 Task: Search for events in the calendar related to 'conference room'.
Action: Mouse moved to (16, 62)
Screenshot: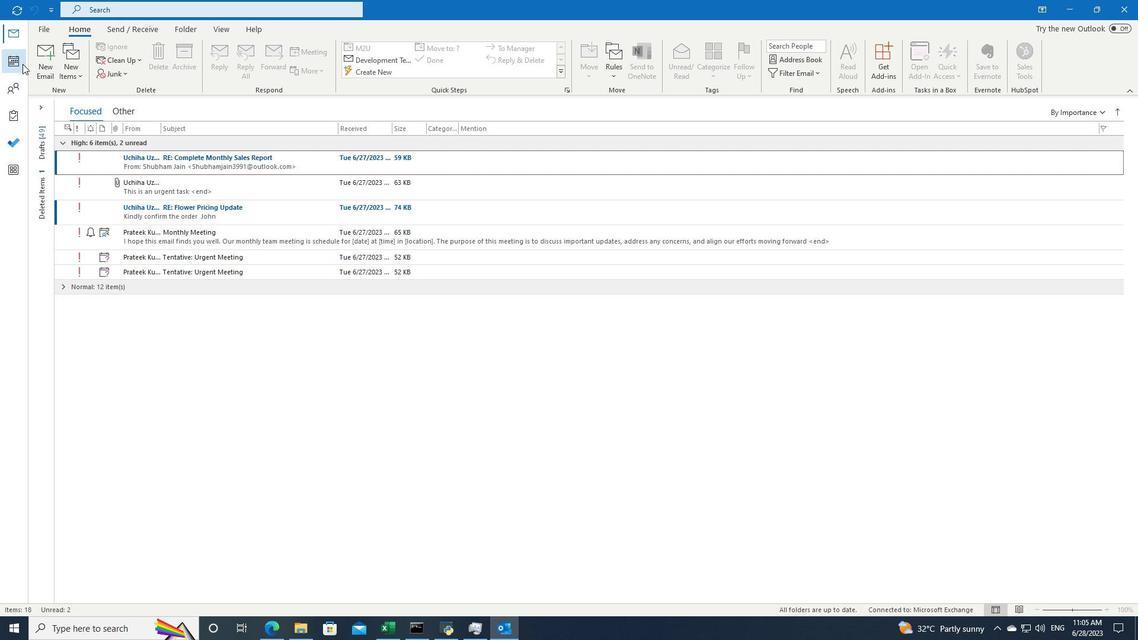 
Action: Mouse pressed left at (16, 62)
Screenshot: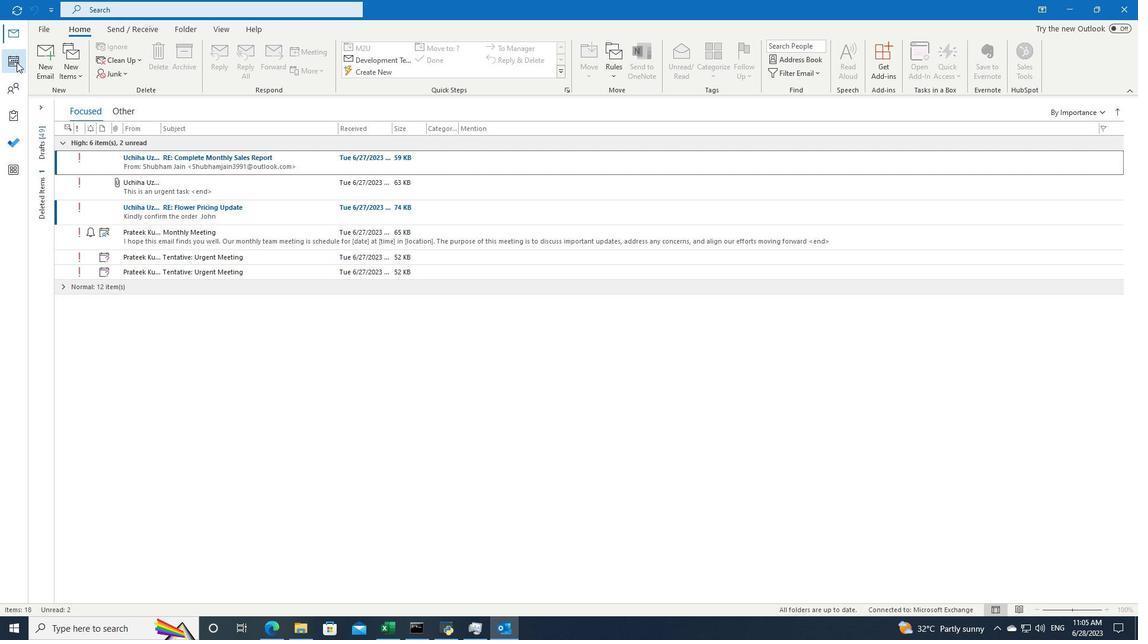 
Action: Mouse moved to (323, 10)
Screenshot: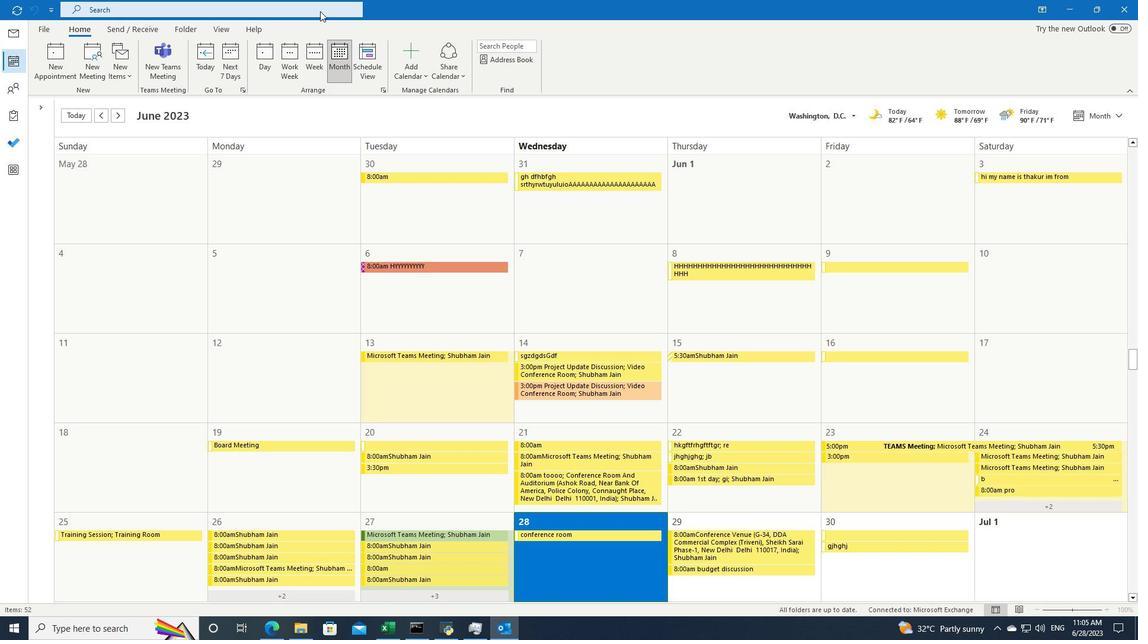 
Action: Mouse pressed left at (323, 10)
Screenshot: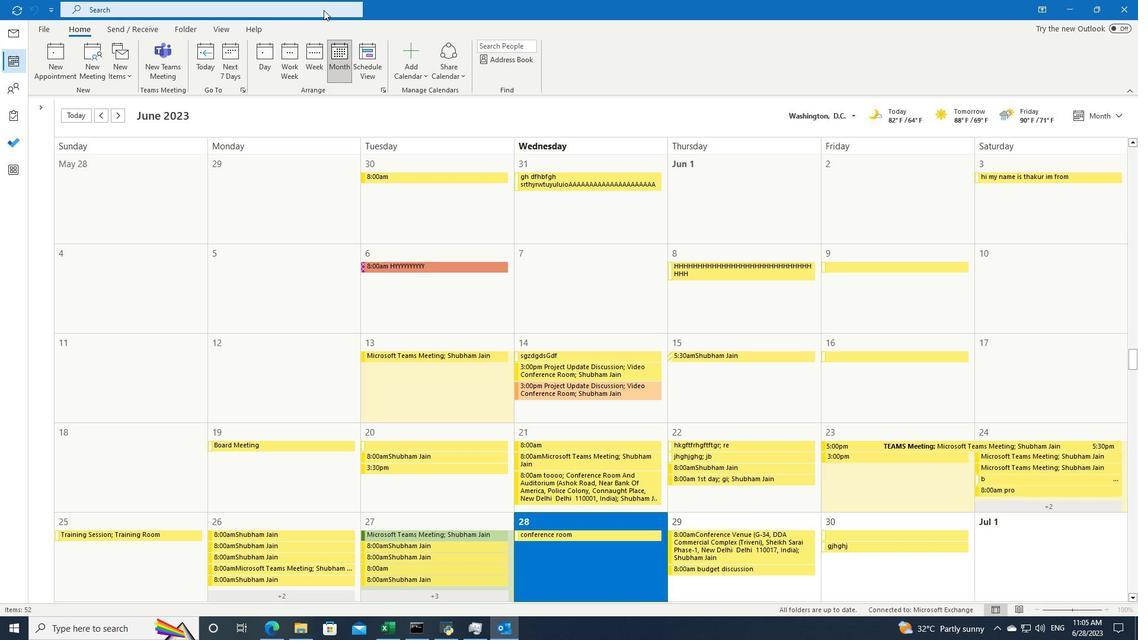 
Action: Mouse moved to (397, 8)
Screenshot: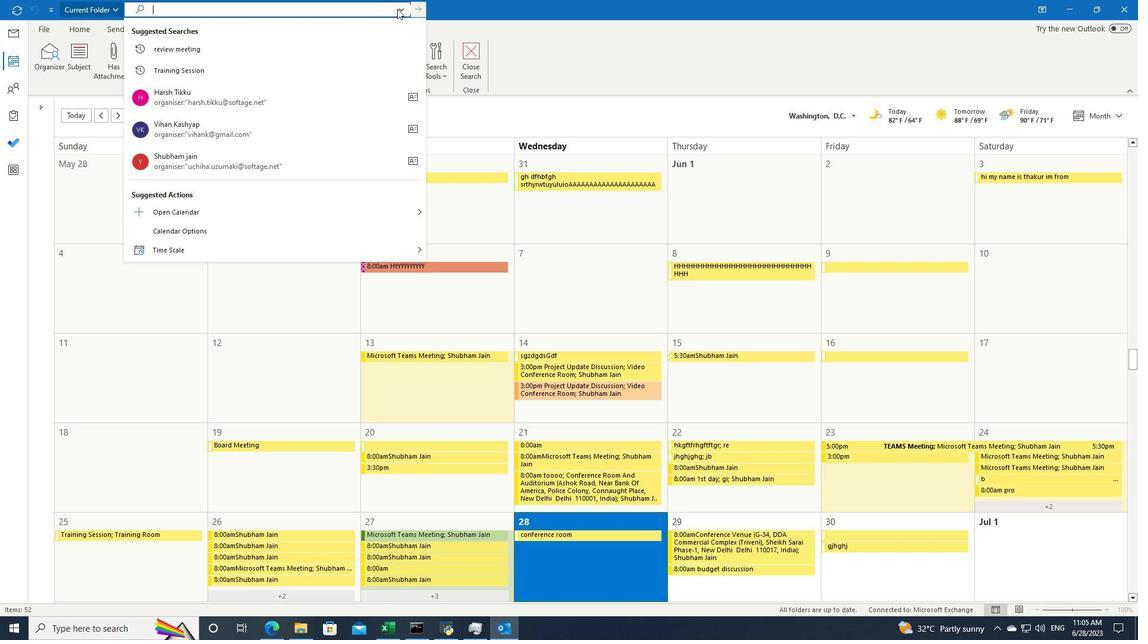 
Action: Mouse pressed left at (397, 8)
Screenshot: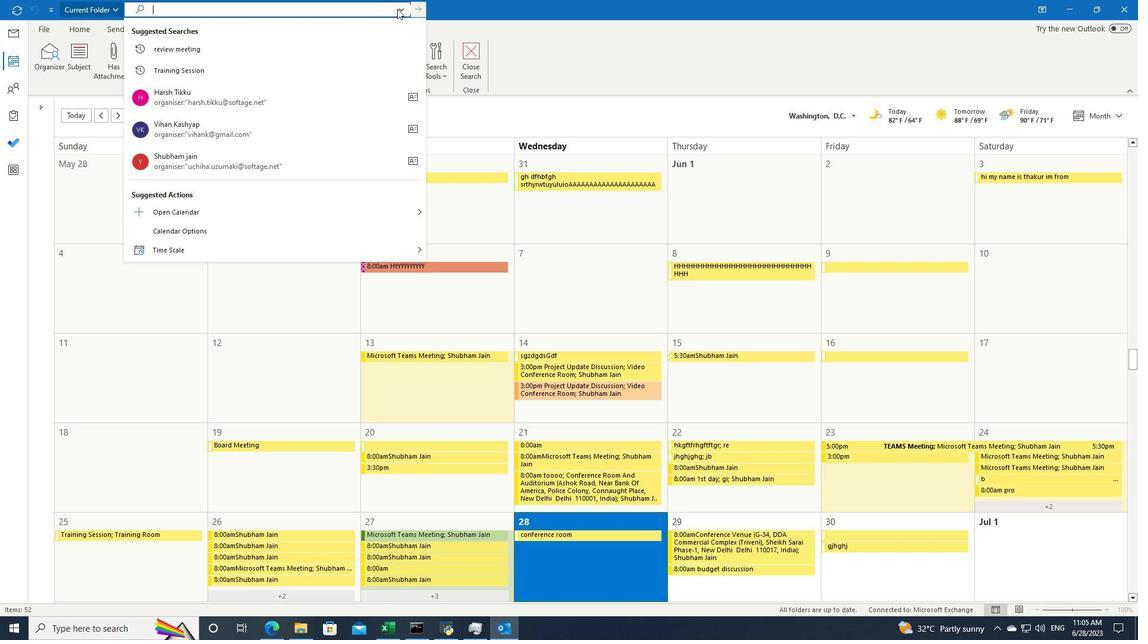 
Action: Mouse moved to (263, 147)
Screenshot: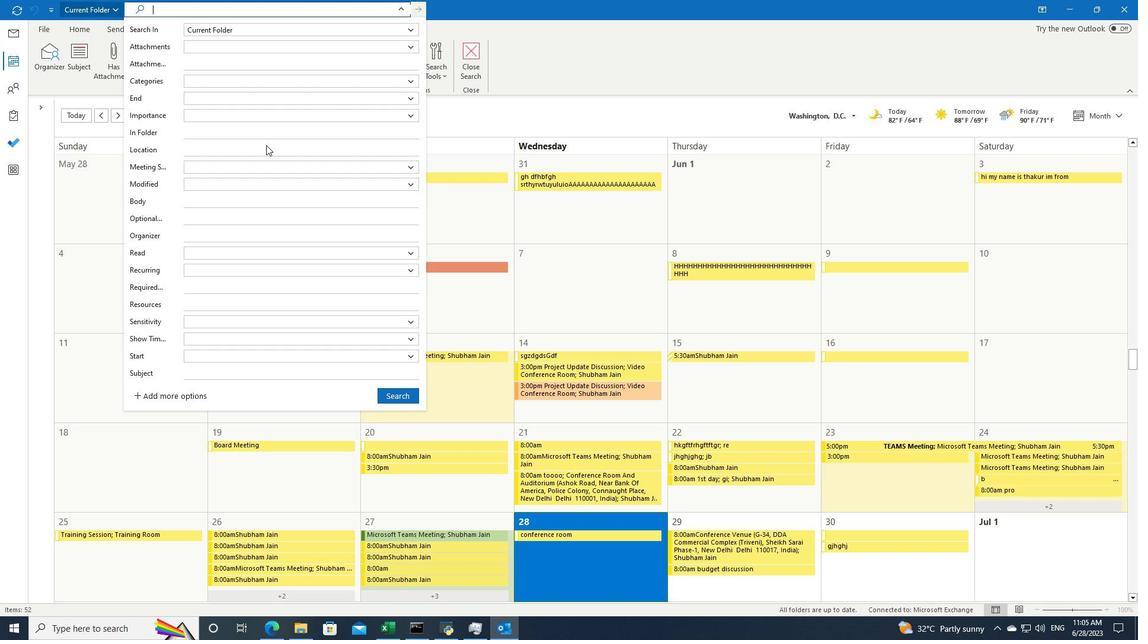 
Action: Mouse pressed left at (263, 147)
Screenshot: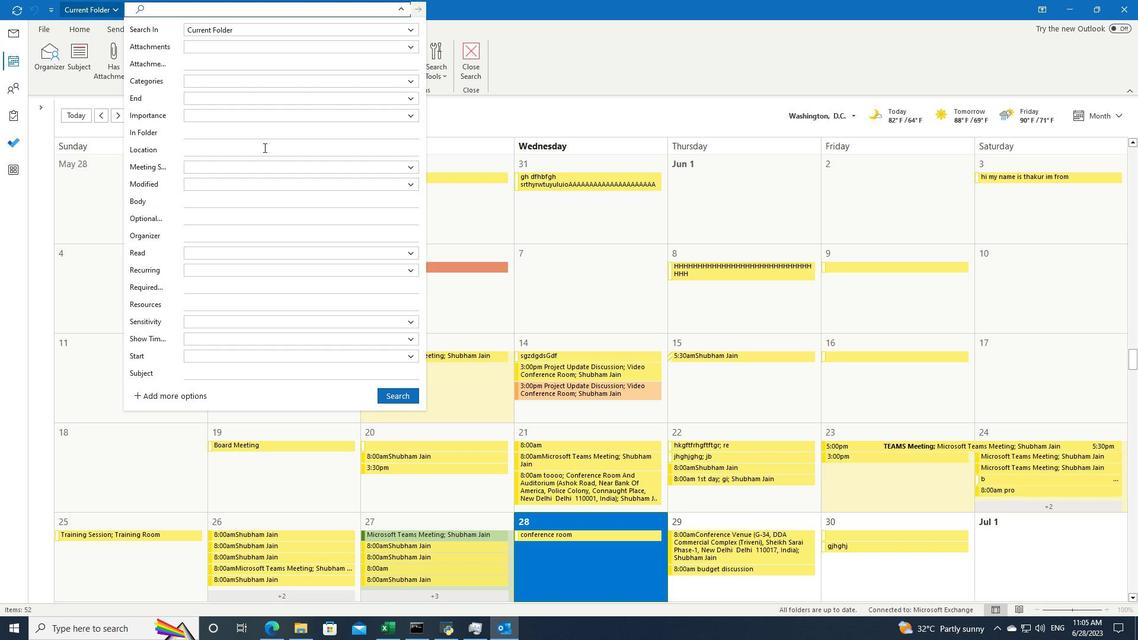 
Action: Key pressed conference<Key.space>room
Screenshot: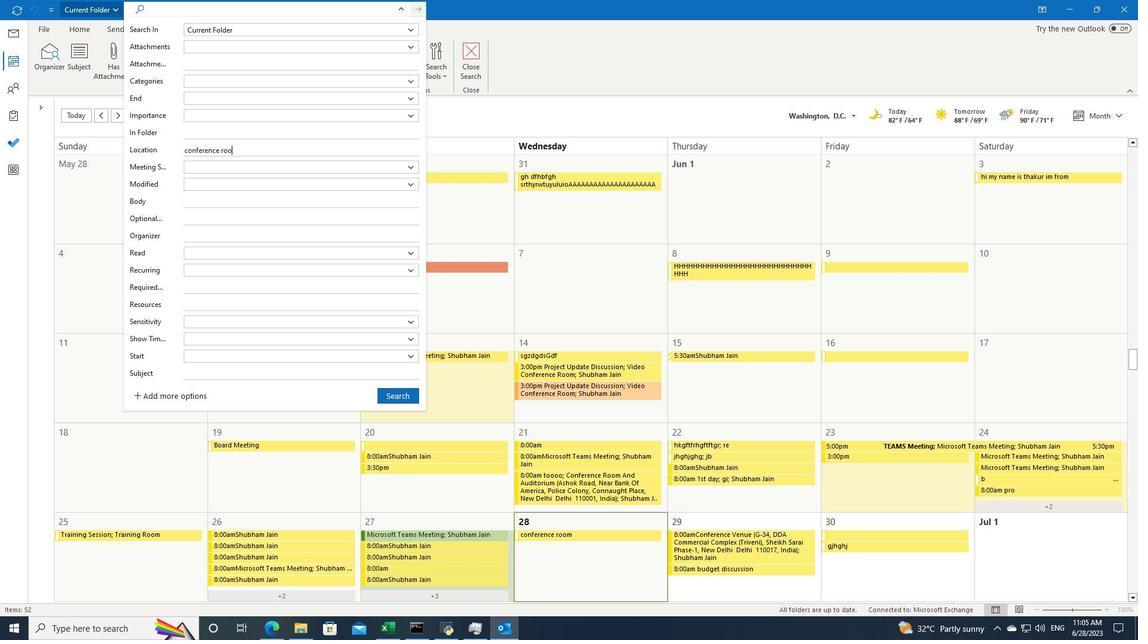 
Action: Mouse moved to (390, 399)
Screenshot: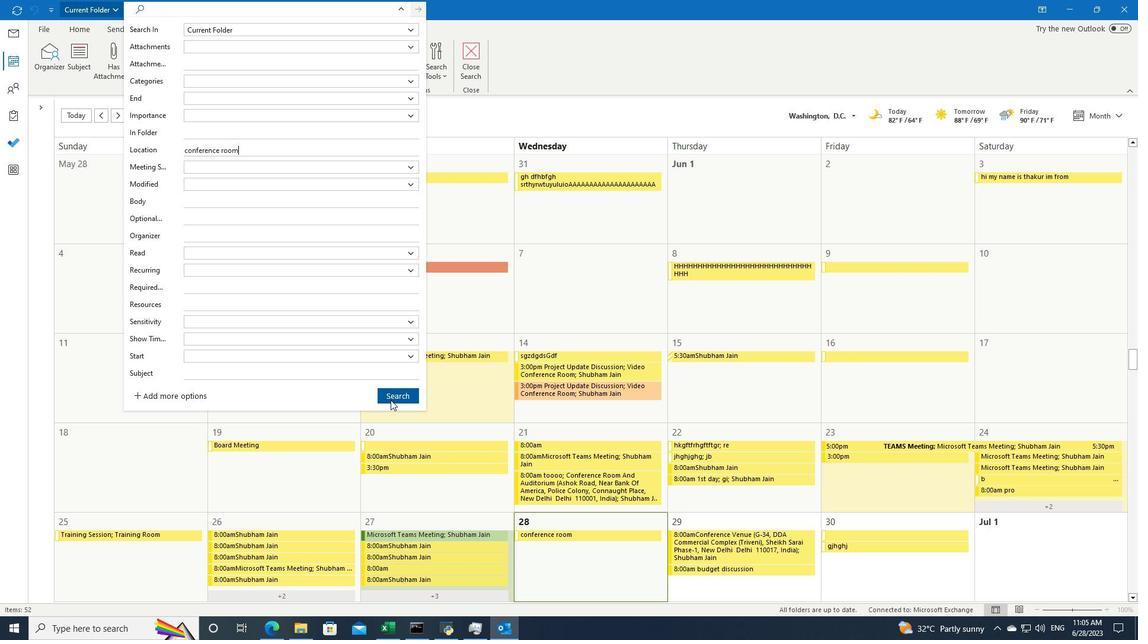 
Action: Mouse pressed left at (390, 399)
Screenshot: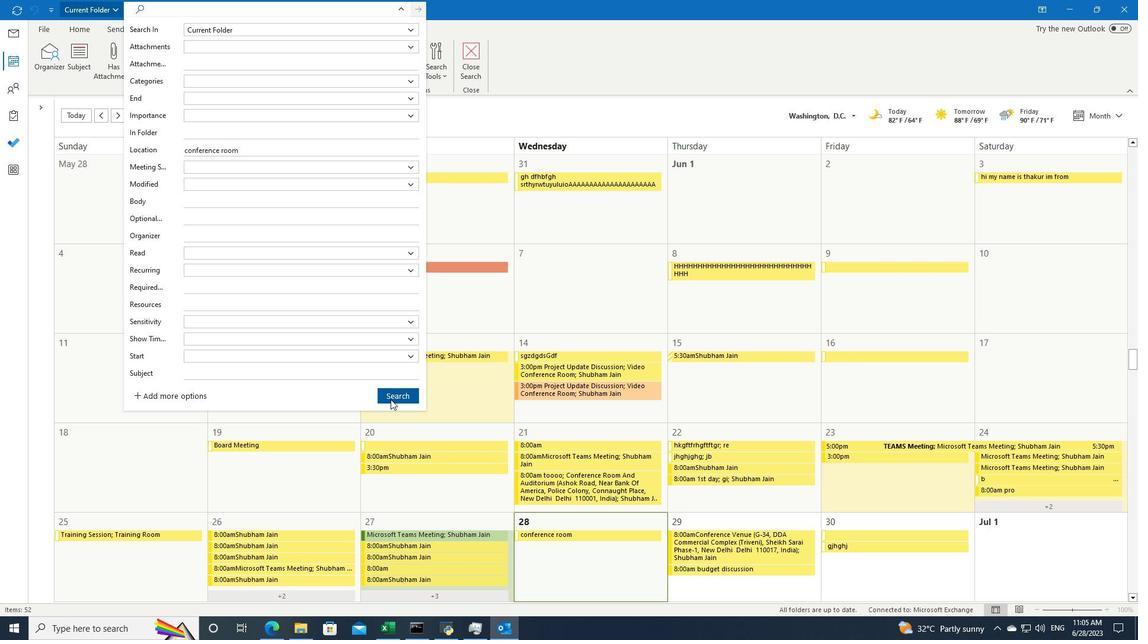 
